 Task: Change the calendar view to Month.
Action: Mouse moved to (892, 79)
Screenshot: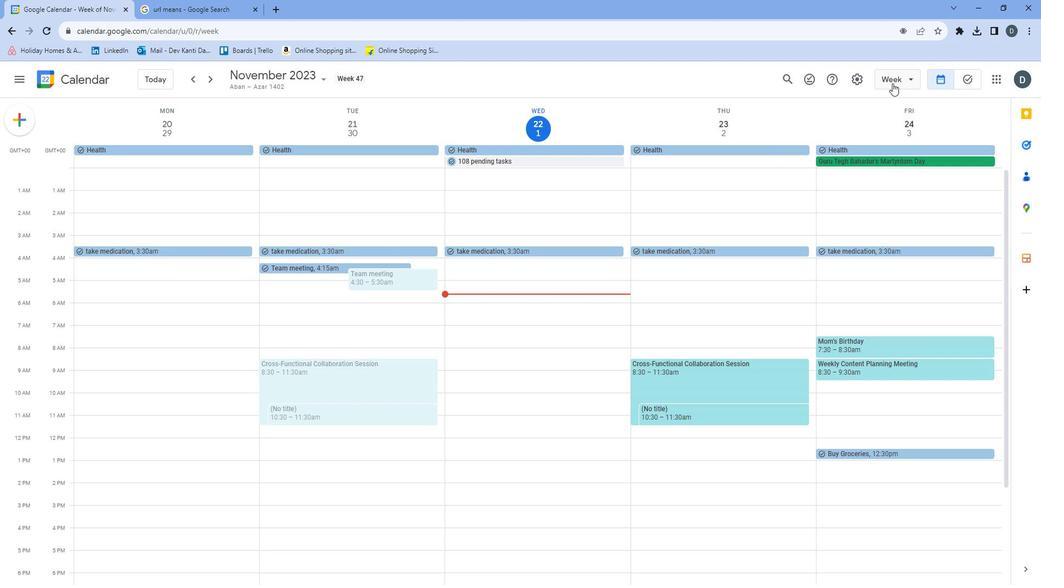 
Action: Mouse pressed left at (892, 79)
Screenshot: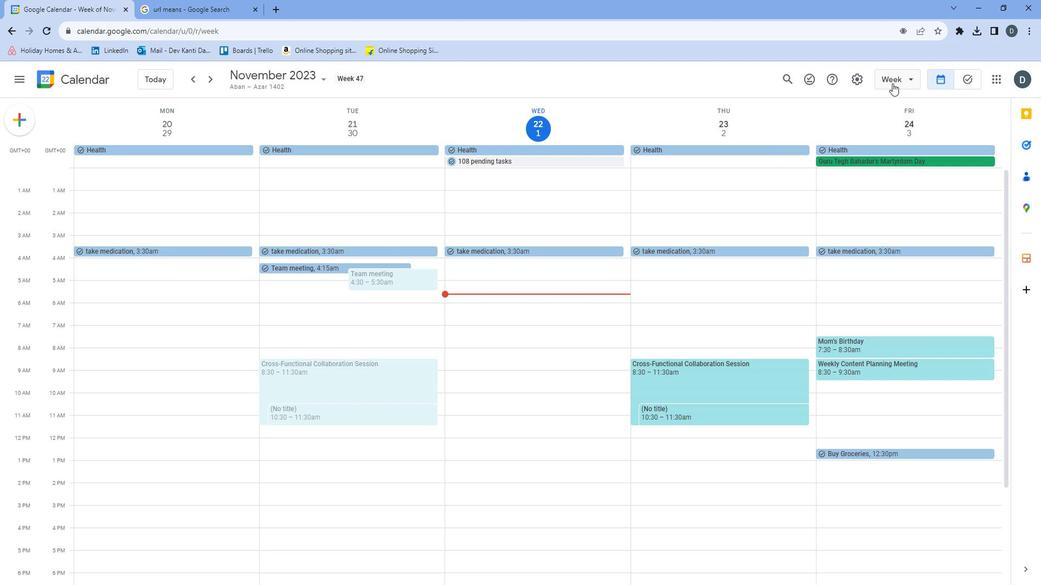 
Action: Mouse moved to (884, 136)
Screenshot: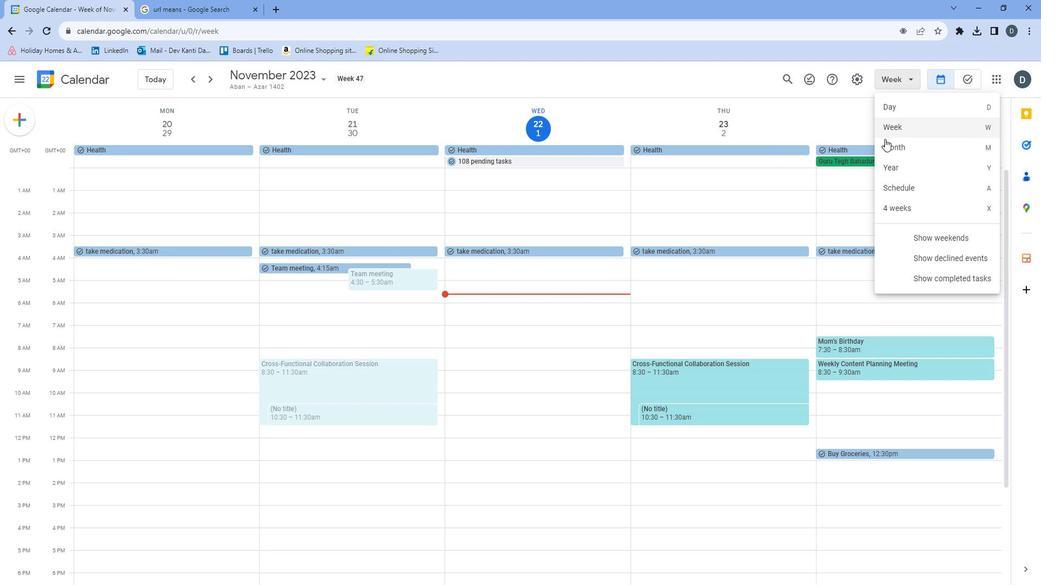
Action: Mouse pressed left at (884, 136)
Screenshot: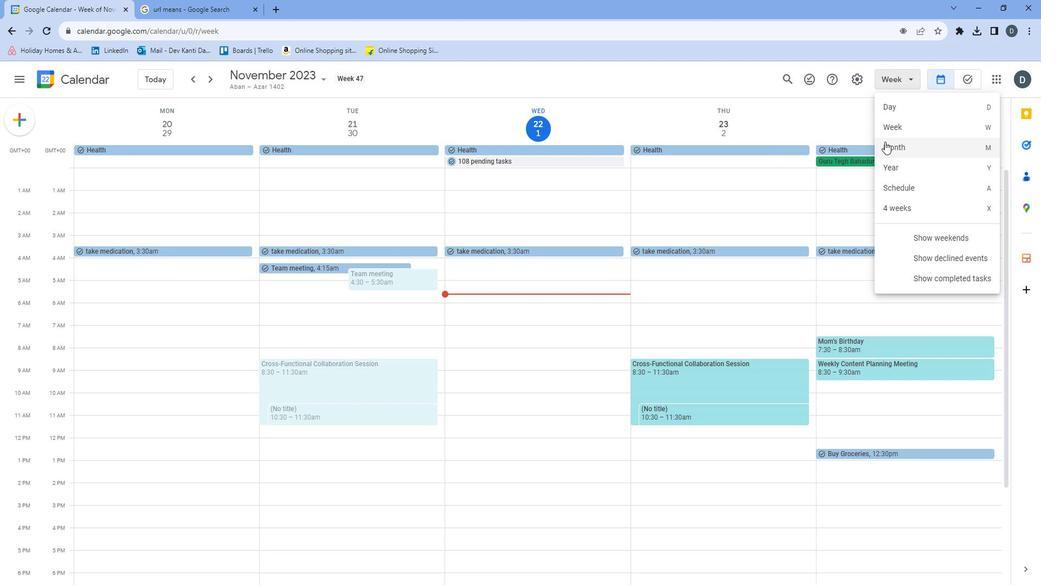 
Action: Mouse moved to (849, 146)
Screenshot: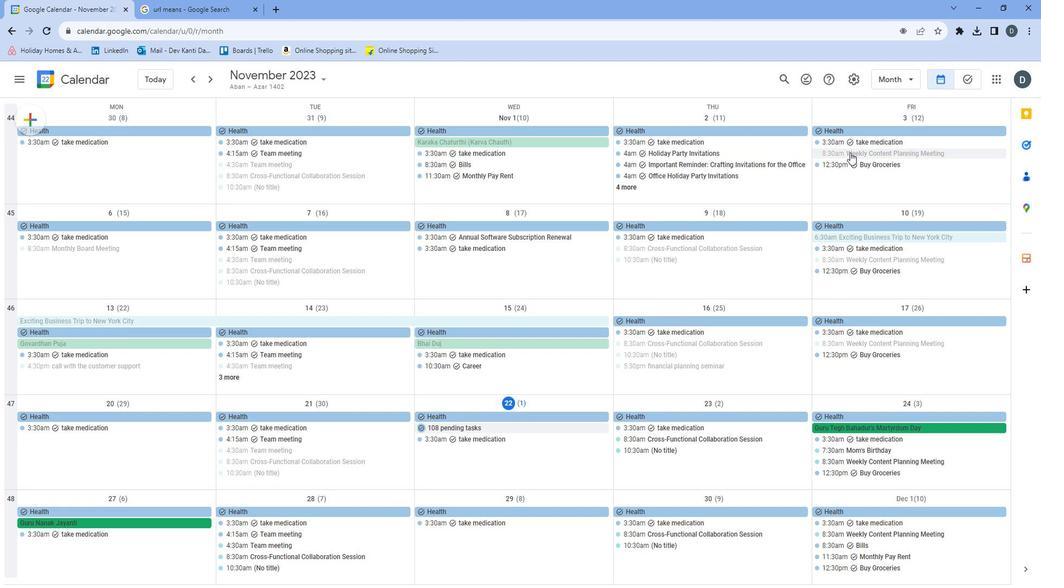 
